Task: Enable the salesforce community cloud in setup.
Action: Mouse moved to (914, 66)
Screenshot: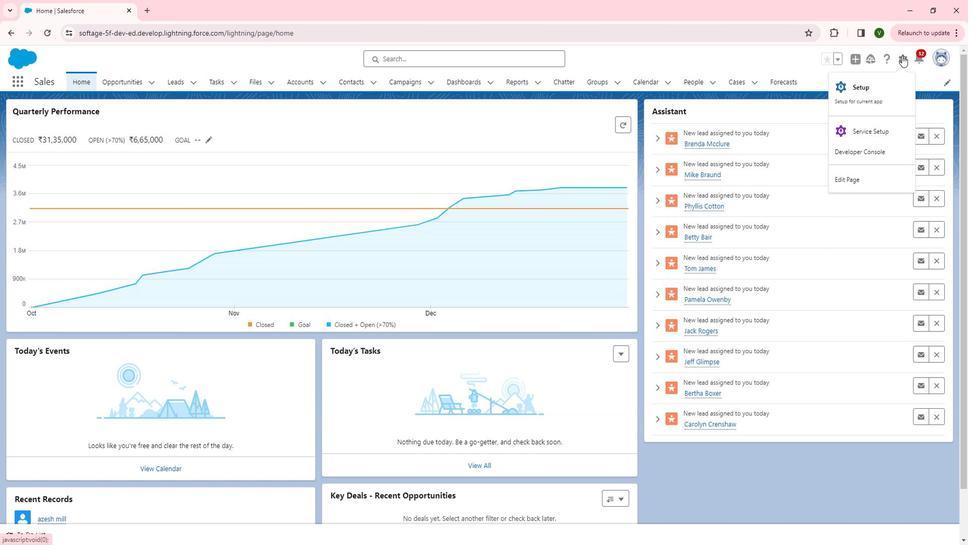 
Action: Mouse pressed left at (914, 66)
Screenshot: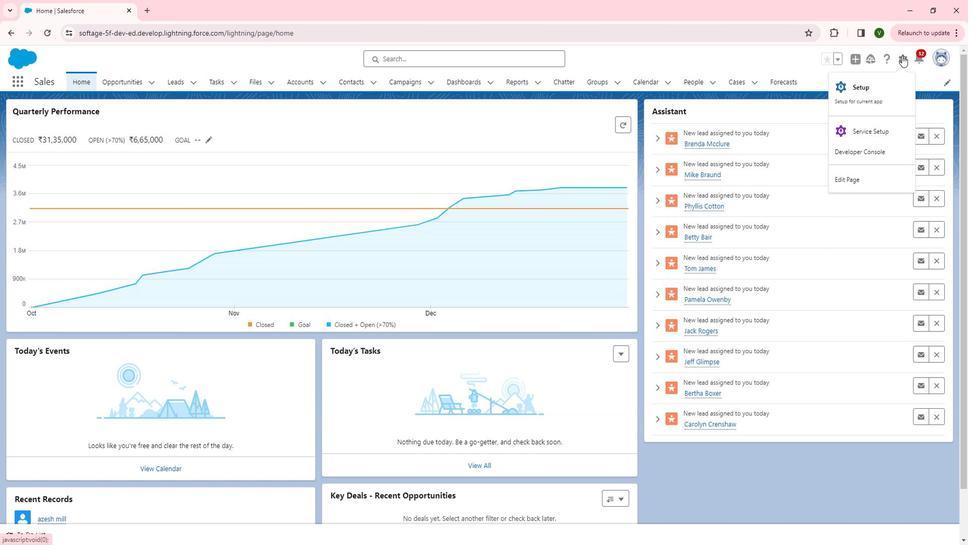 
Action: Mouse moved to (864, 100)
Screenshot: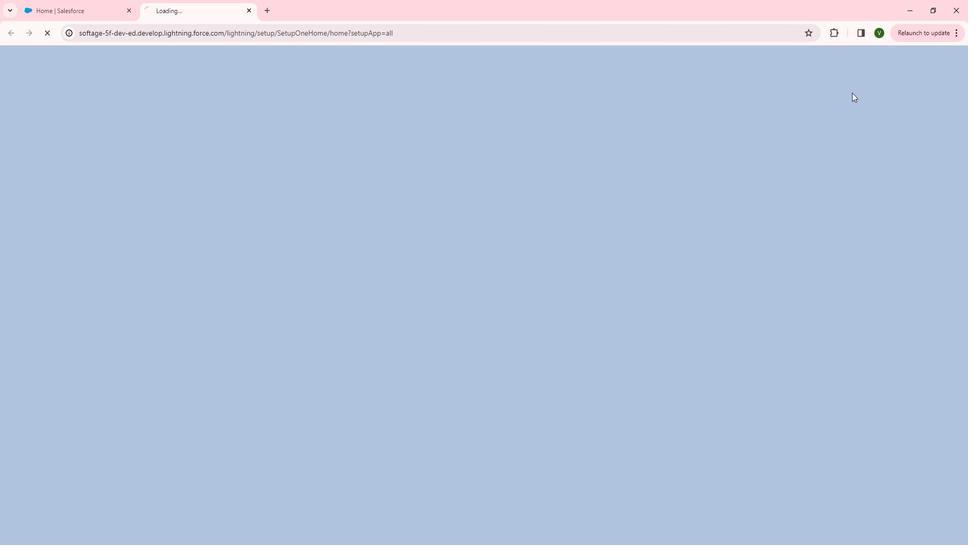 
Action: Mouse pressed left at (864, 100)
Screenshot: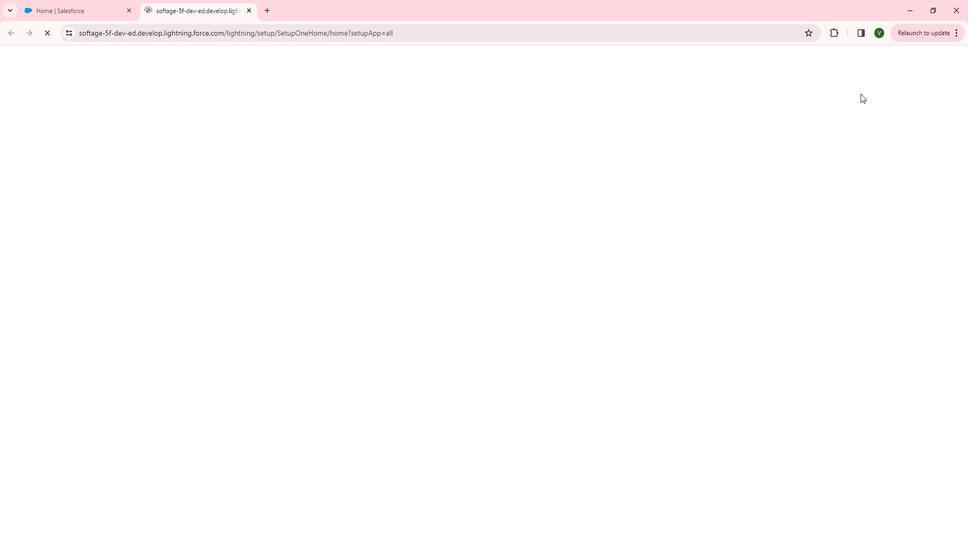 
Action: Mouse moved to (78, 146)
Screenshot: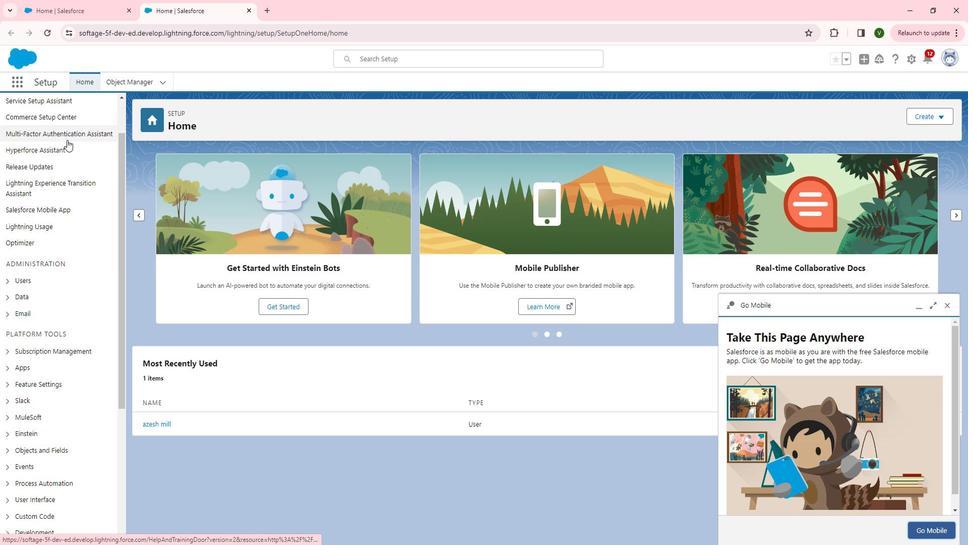 
Action: Mouse scrolled (78, 146) with delta (0, 0)
Screenshot: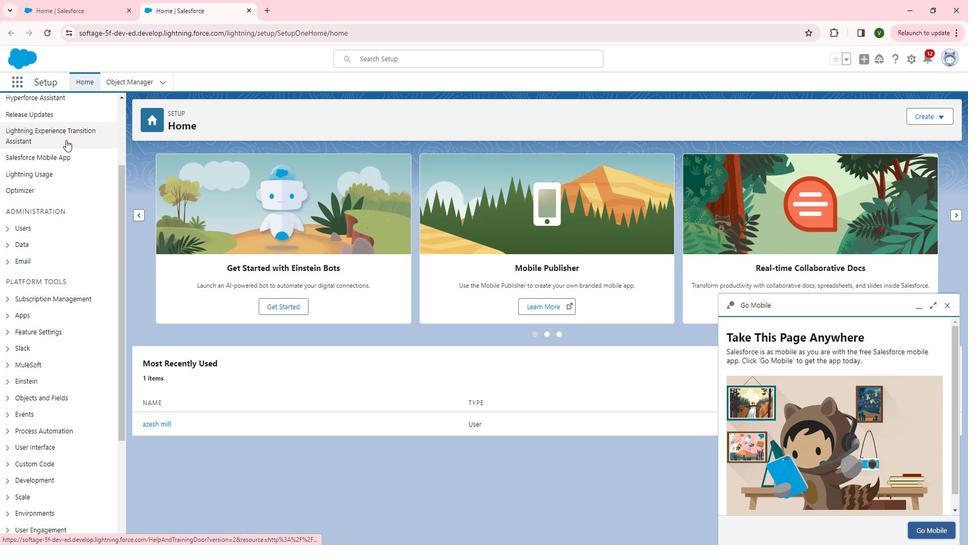 
Action: Mouse moved to (78, 146)
Screenshot: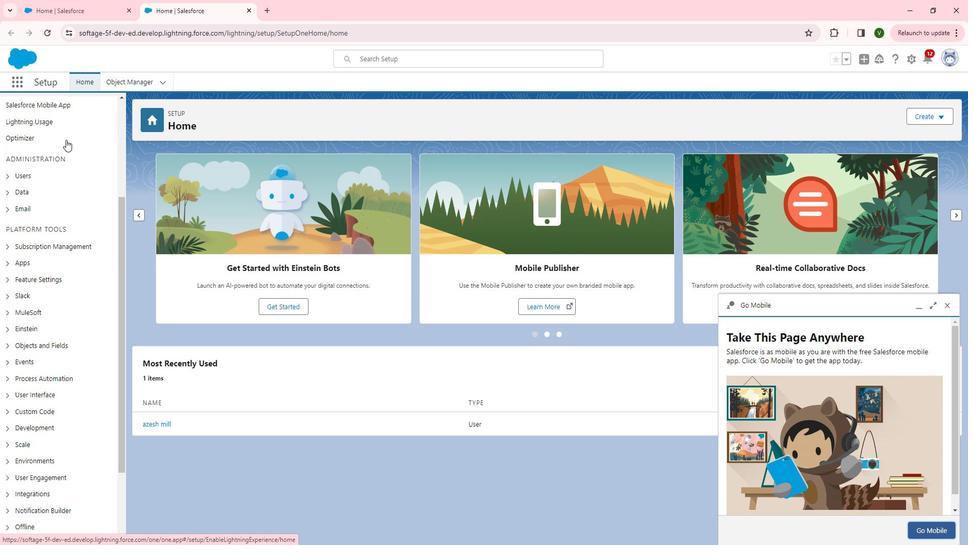 
Action: Mouse scrolled (78, 145) with delta (0, 0)
Screenshot: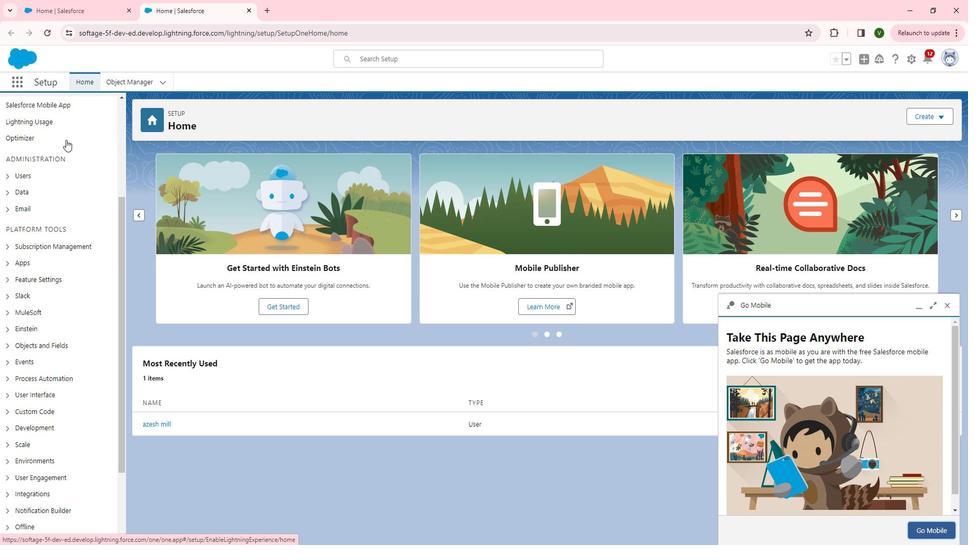 
Action: Mouse moved to (77, 146)
Screenshot: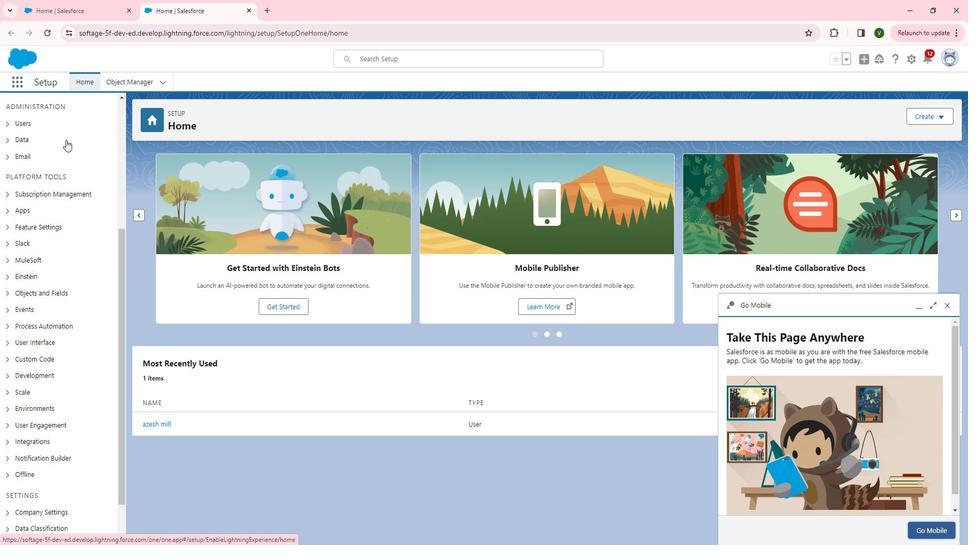 
Action: Mouse scrolled (77, 145) with delta (0, 0)
Screenshot: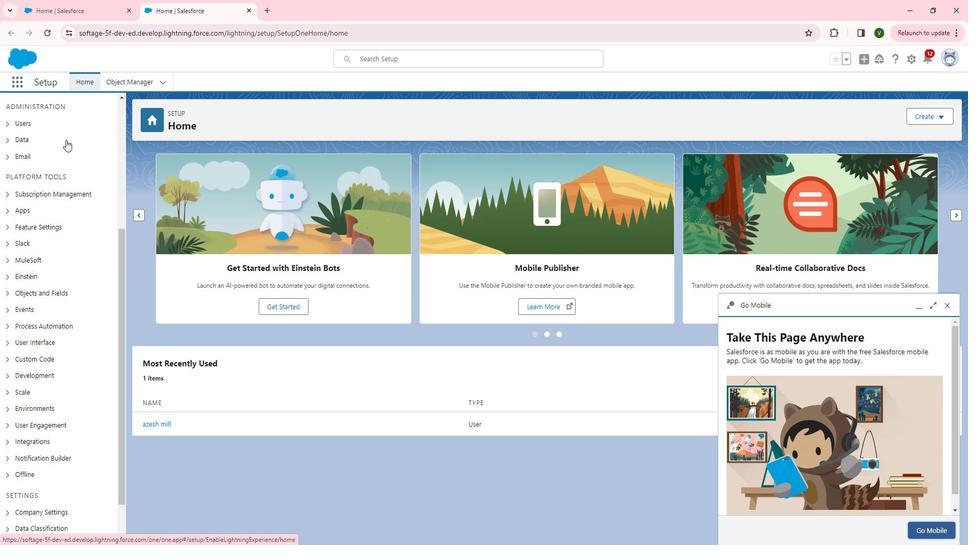 
Action: Mouse scrolled (77, 145) with delta (0, 0)
Screenshot: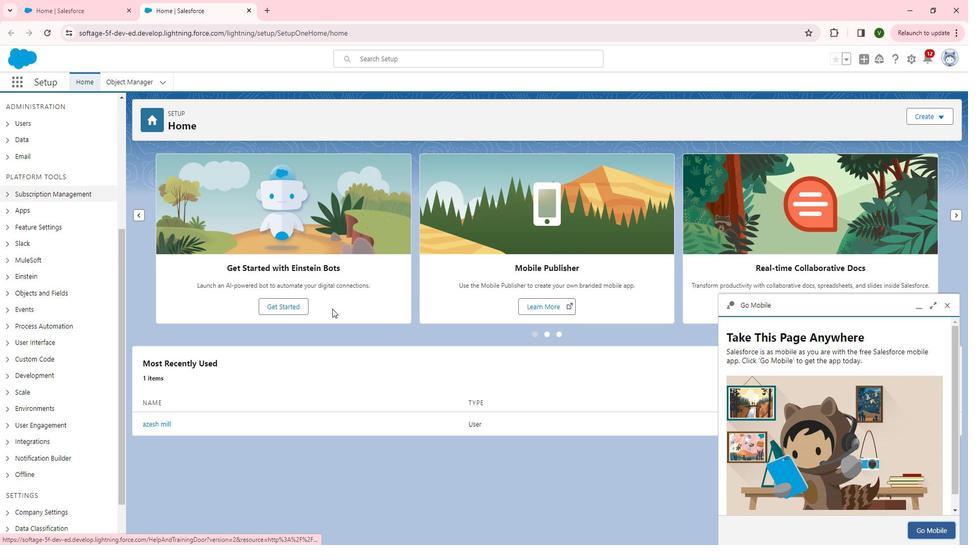 
Action: Mouse moved to (958, 303)
Screenshot: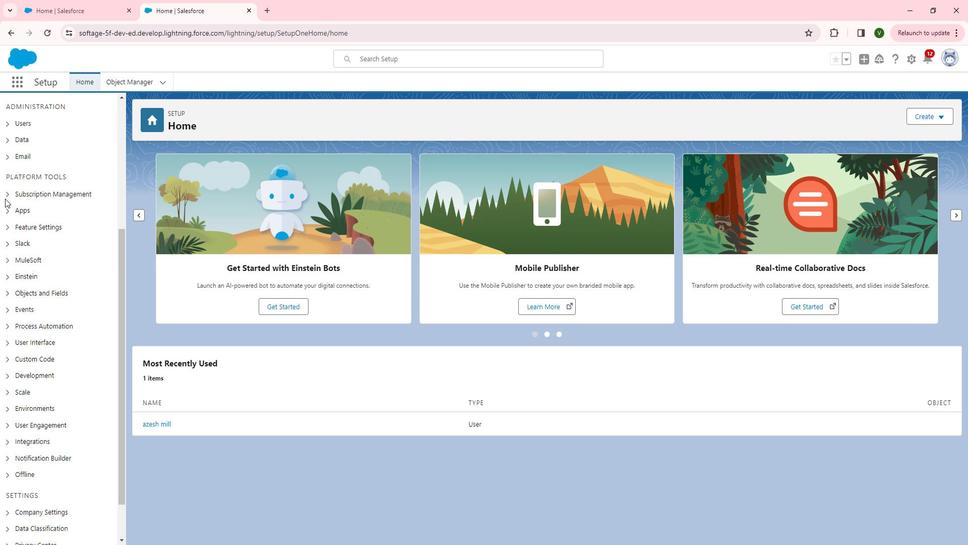 
Action: Mouse pressed left at (958, 303)
Screenshot: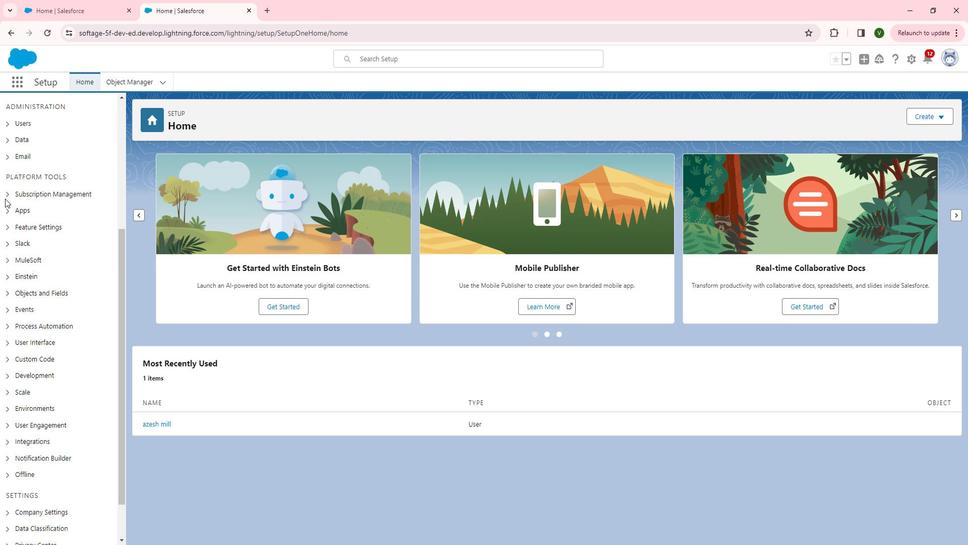 
Action: Mouse moved to (19, 229)
Screenshot: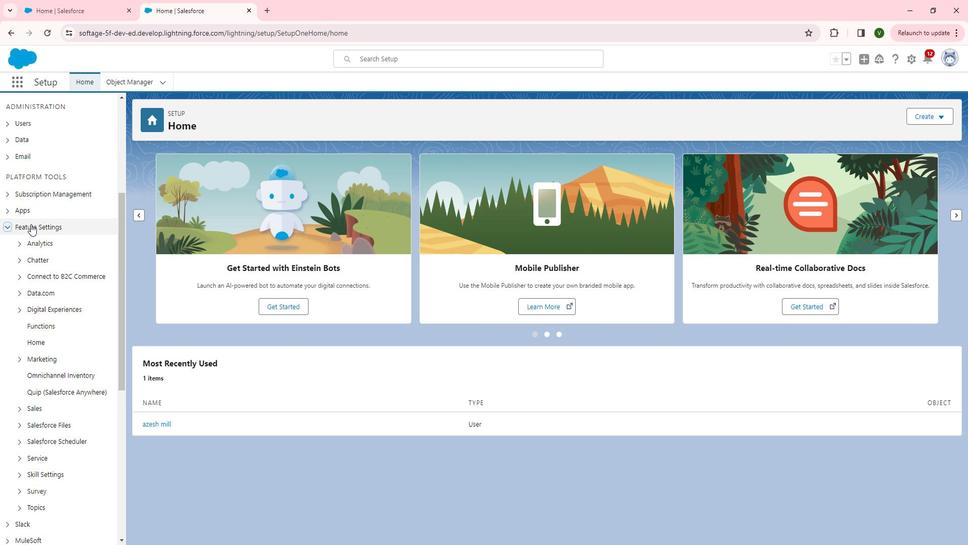 
Action: Mouse pressed left at (19, 229)
Screenshot: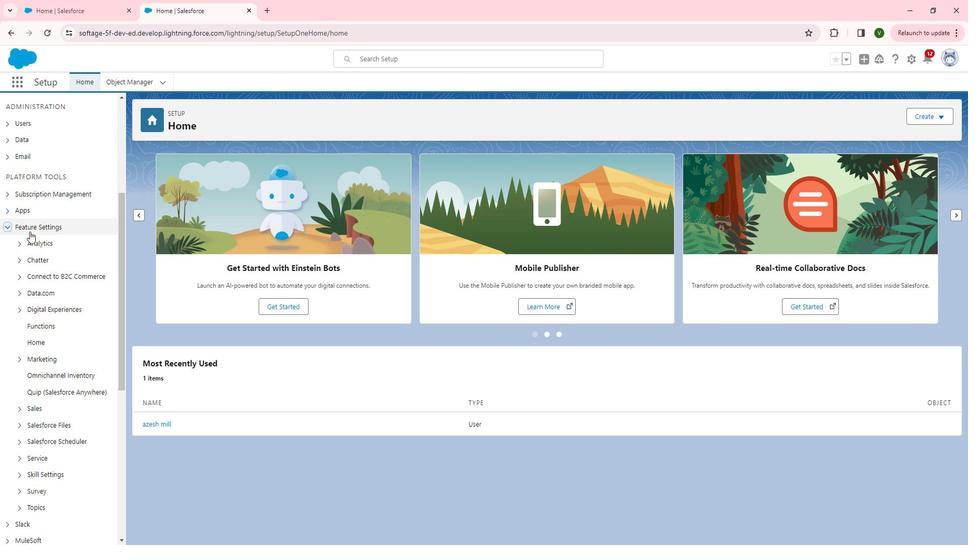
Action: Mouse moved to (56, 277)
Screenshot: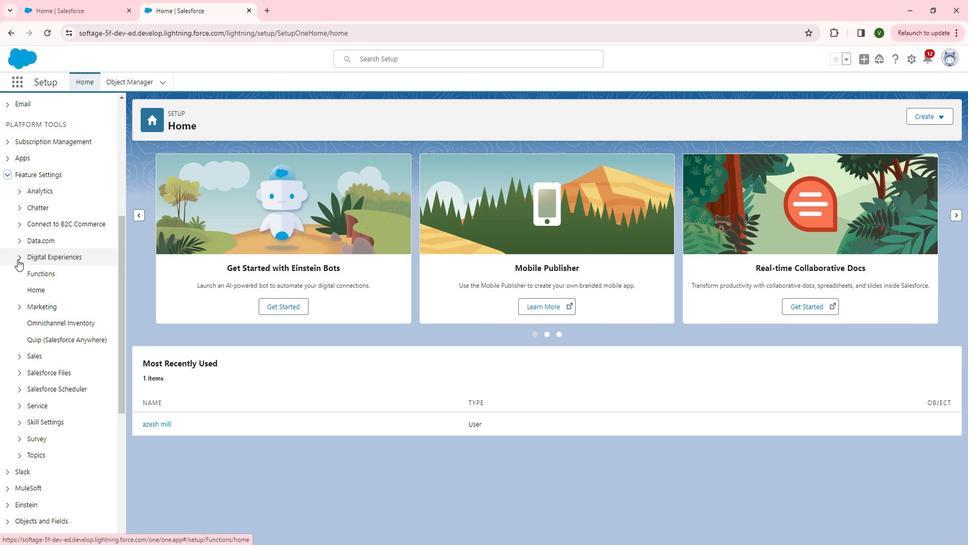 
Action: Mouse scrolled (56, 276) with delta (0, 0)
Screenshot: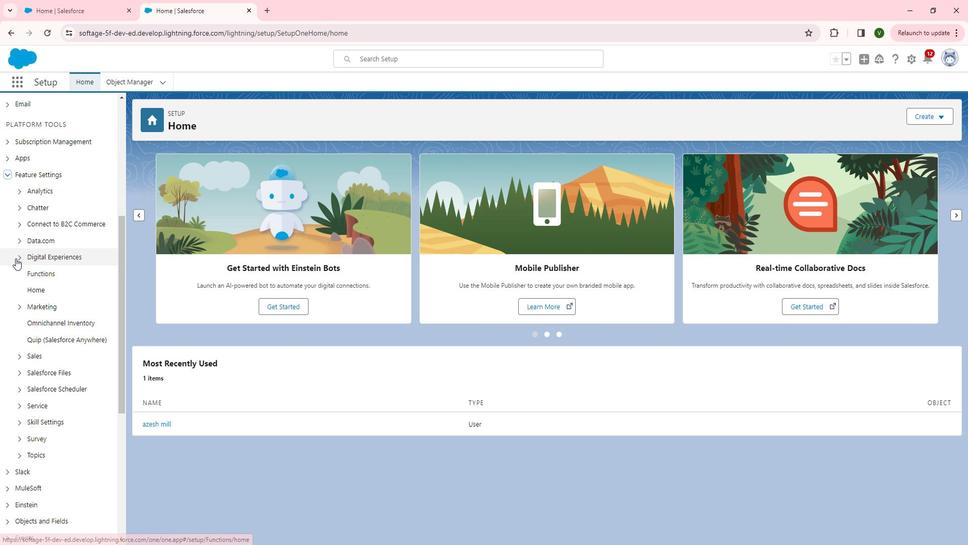 
Action: Mouse moved to (33, 259)
Screenshot: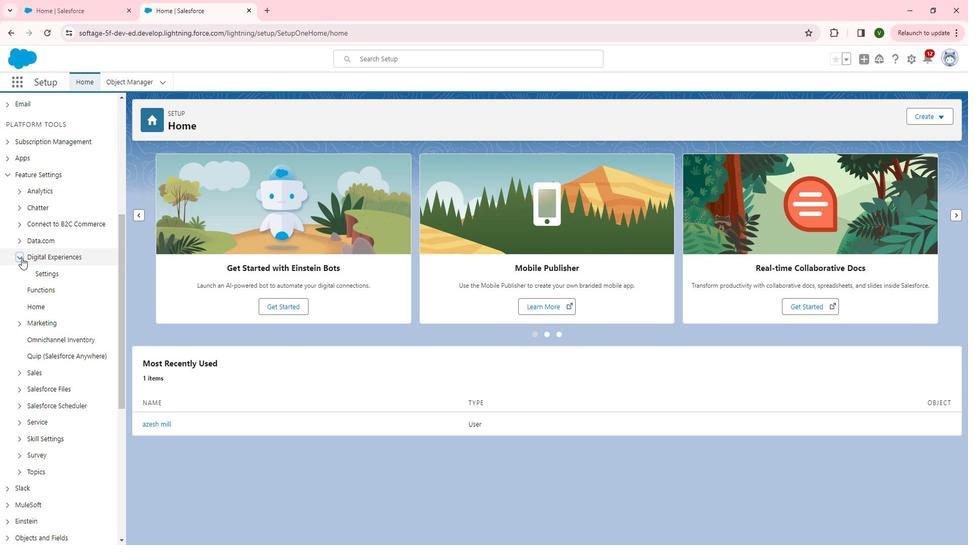 
Action: Mouse pressed left at (33, 259)
Screenshot: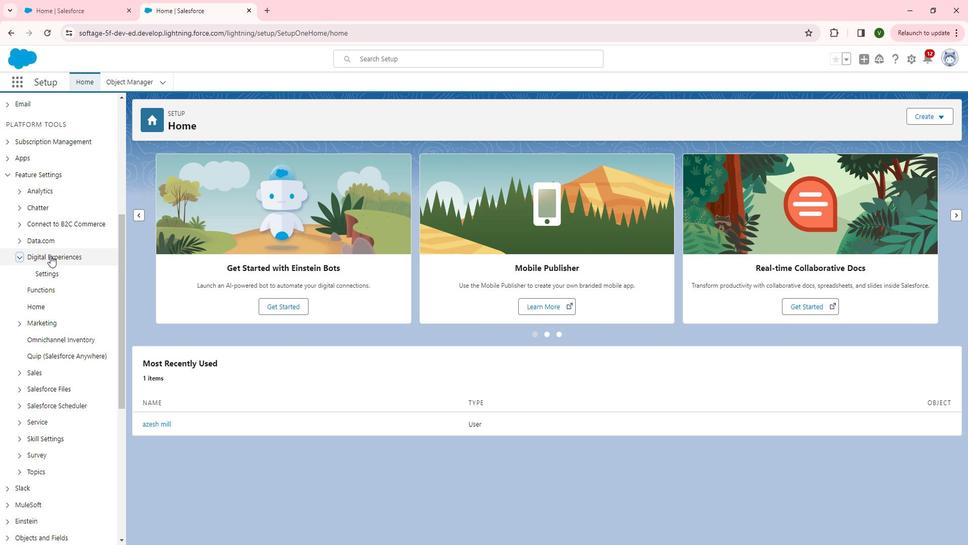 
Action: Mouse moved to (61, 273)
Screenshot: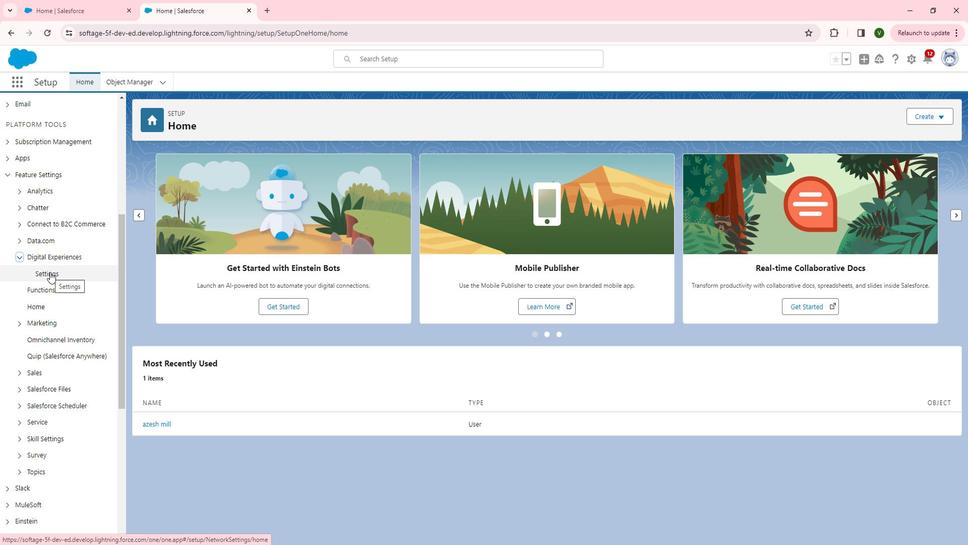 
Action: Mouse pressed left at (61, 273)
Screenshot: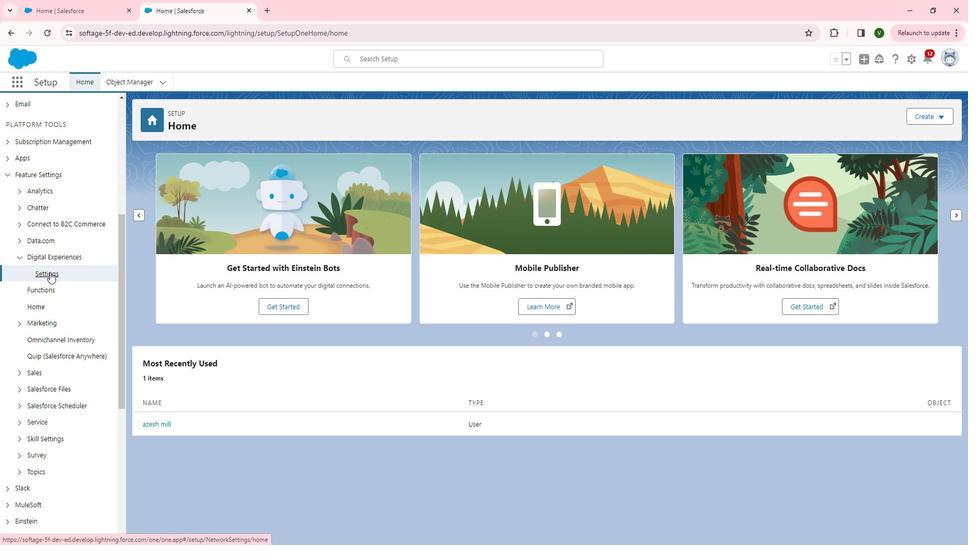 
Action: Mouse moved to (183, 274)
Screenshot: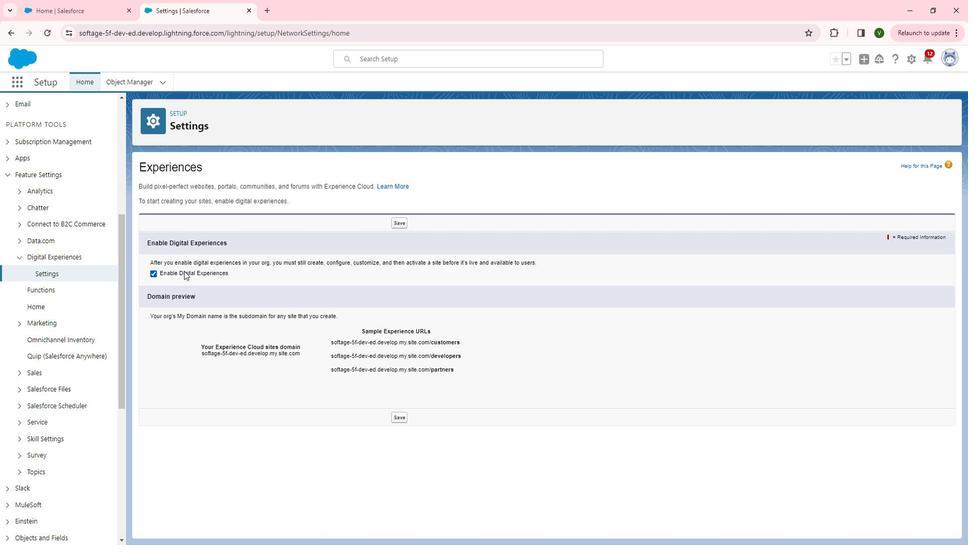 
Action: Mouse pressed left at (183, 274)
Screenshot: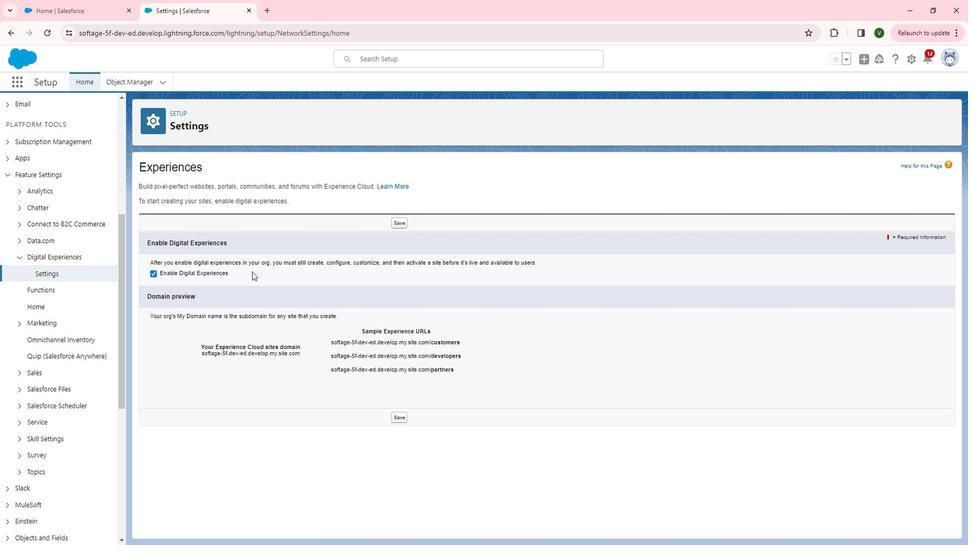
Action: Mouse moved to (412, 414)
Screenshot: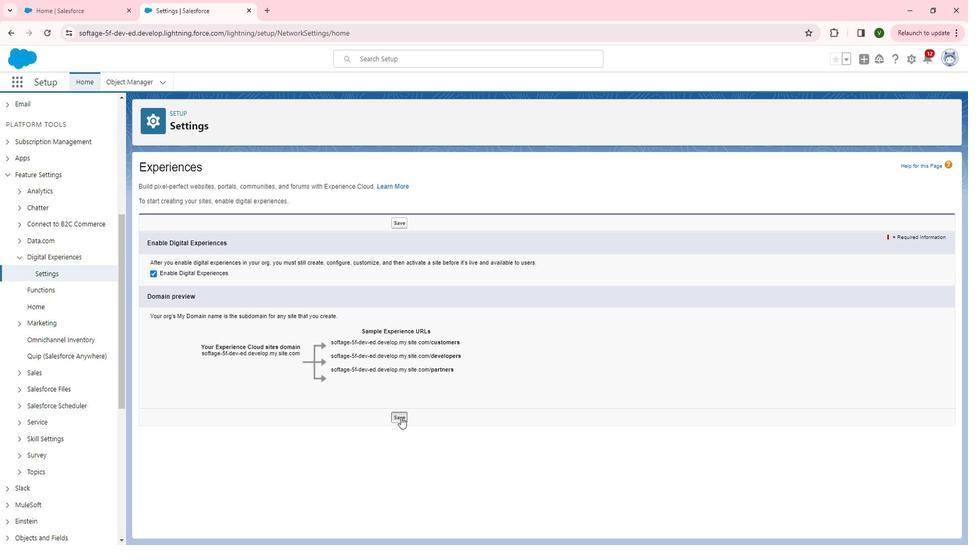
Action: Mouse pressed left at (412, 414)
Screenshot: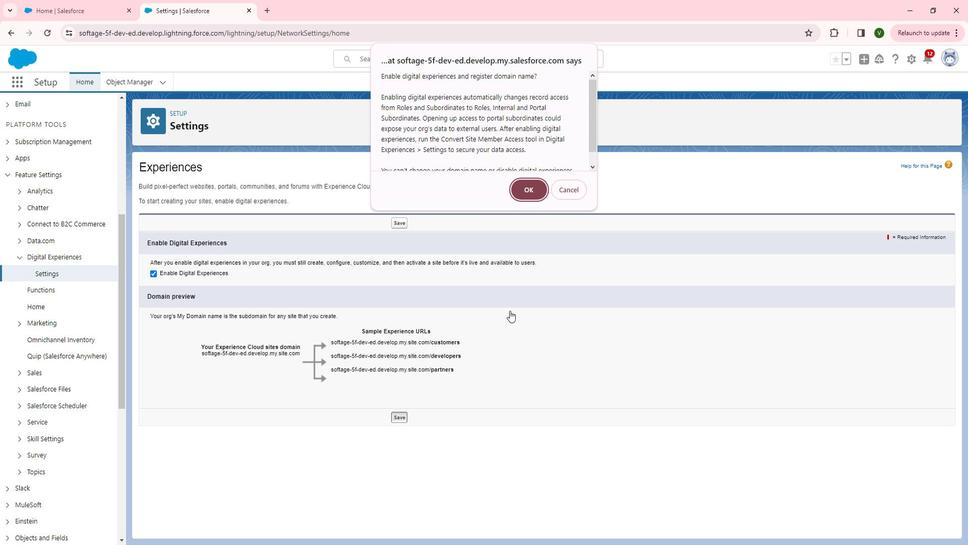 
Action: Mouse moved to (548, 134)
Screenshot: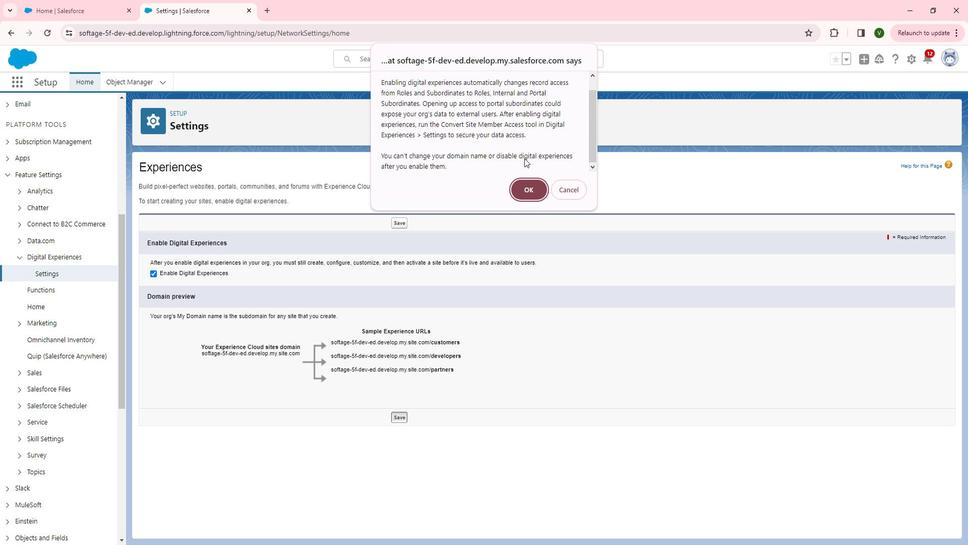 
Action: Mouse scrolled (548, 133) with delta (0, 0)
Screenshot: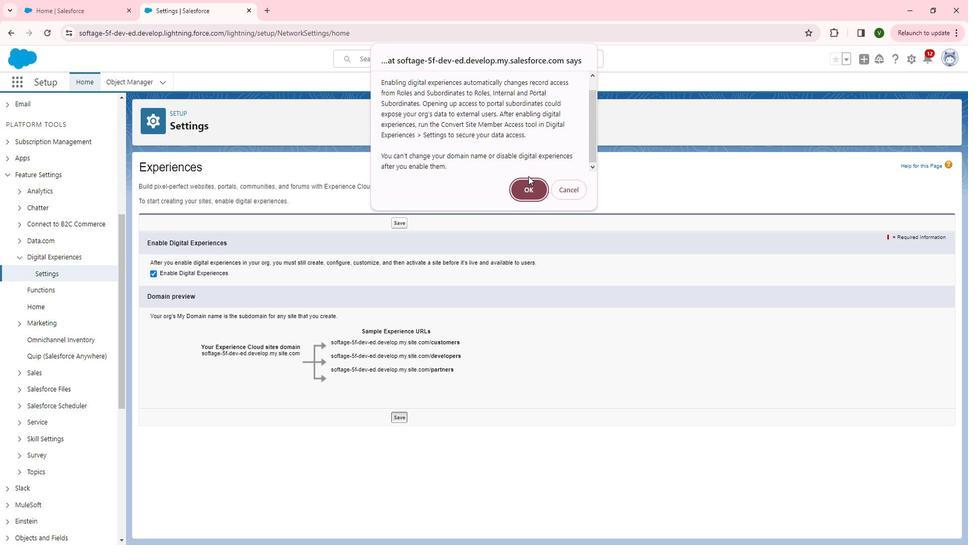 
Action: Mouse moved to (548, 134)
Screenshot: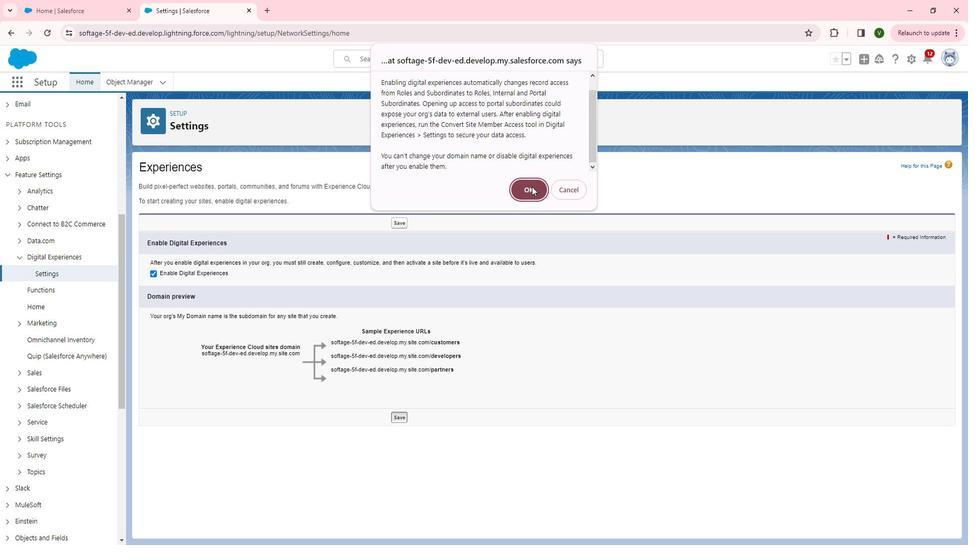 
Action: Mouse scrolled (548, 133) with delta (0, 0)
Screenshot: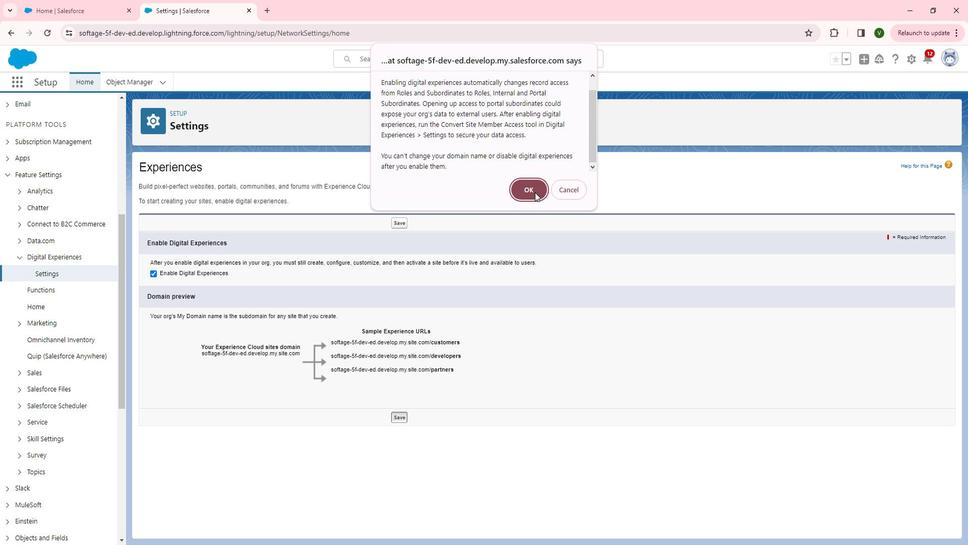 
Action: Mouse moved to (547, 197)
Screenshot: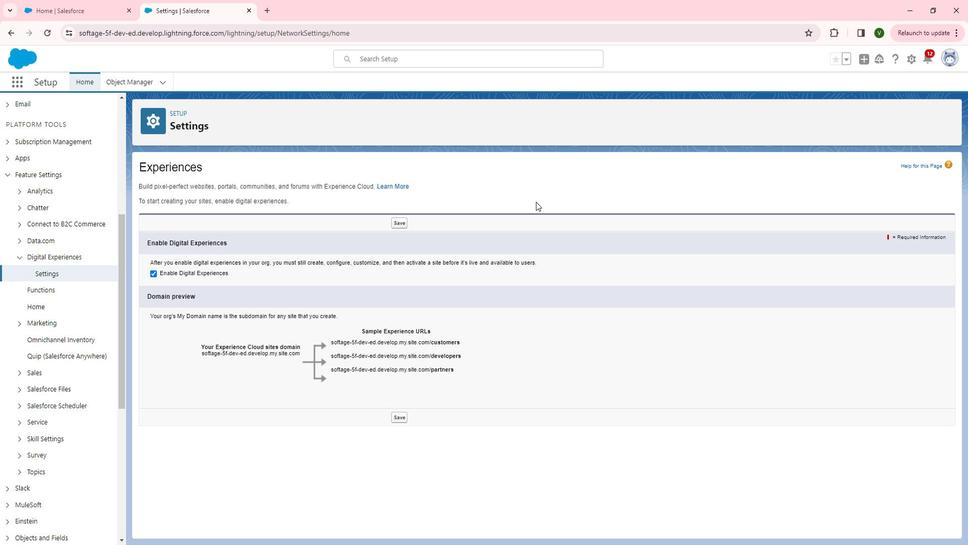 
Action: Mouse pressed left at (547, 197)
Screenshot: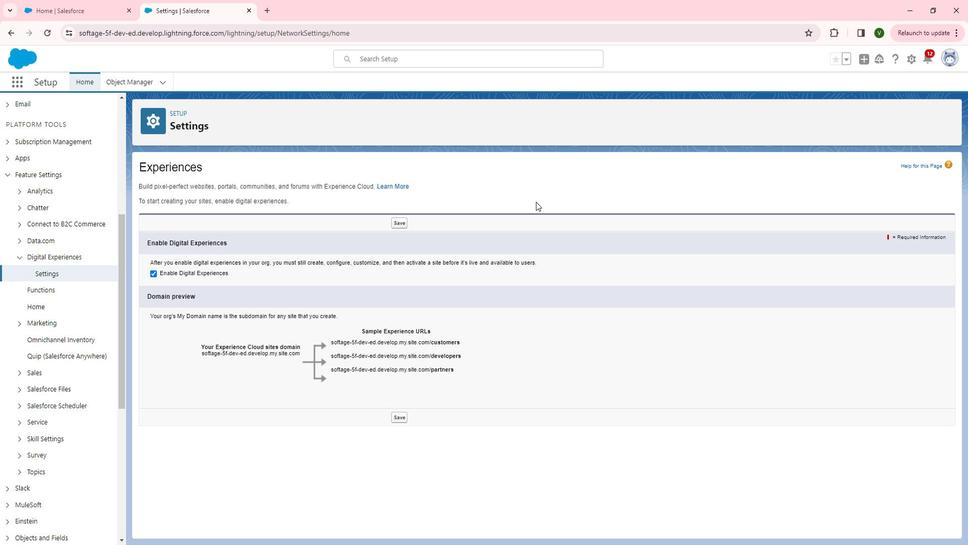 
Action: Mouse moved to (632, 323)
Screenshot: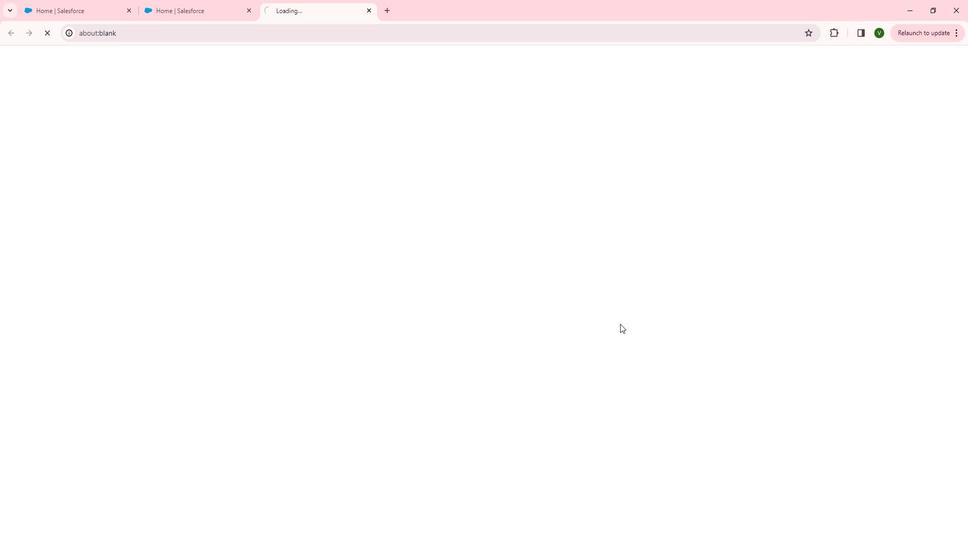 
Action: Mouse pressed left at (632, 323)
Screenshot: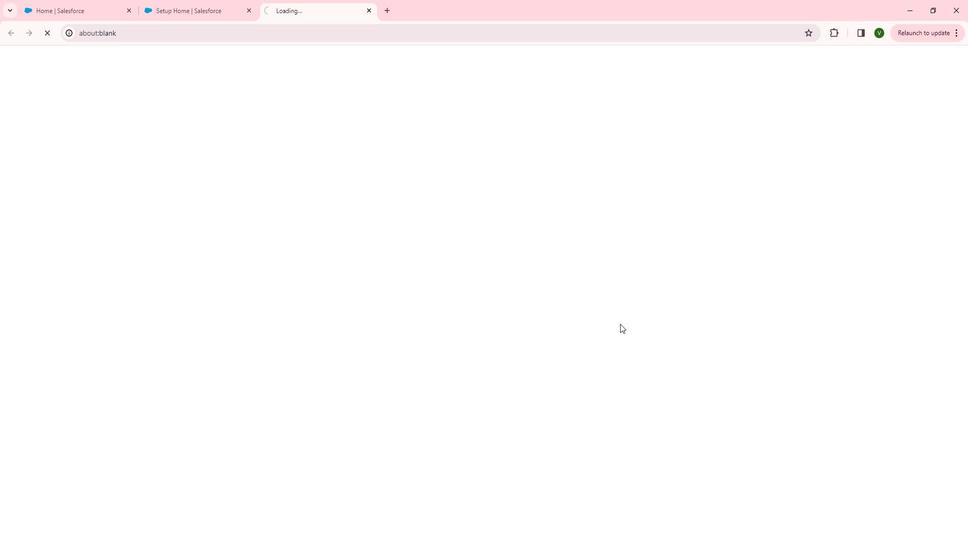 
Action: Mouse moved to (502, 302)
Screenshot: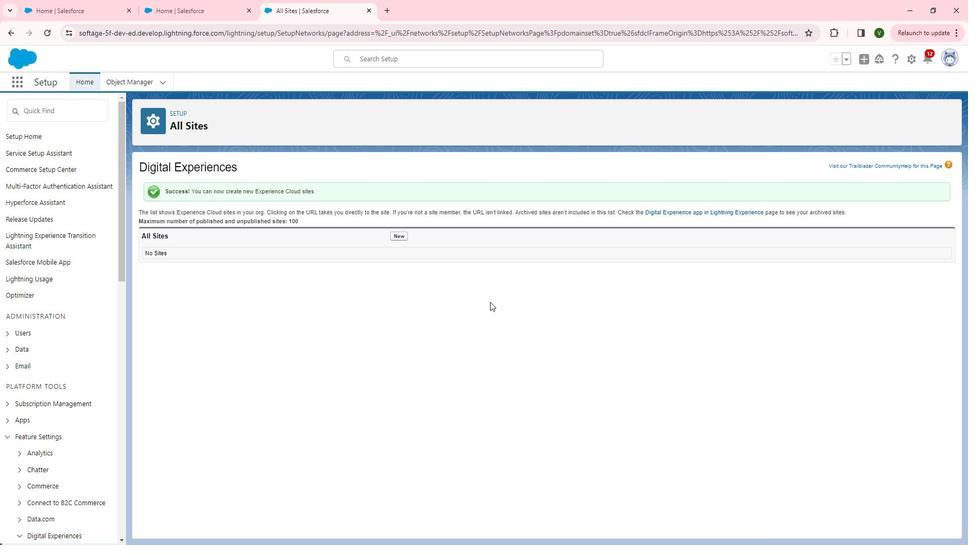 
